 Task: Upload a photo "newpfp" to change your profile avatar.
Action: Mouse moved to (1104, 91)
Screenshot: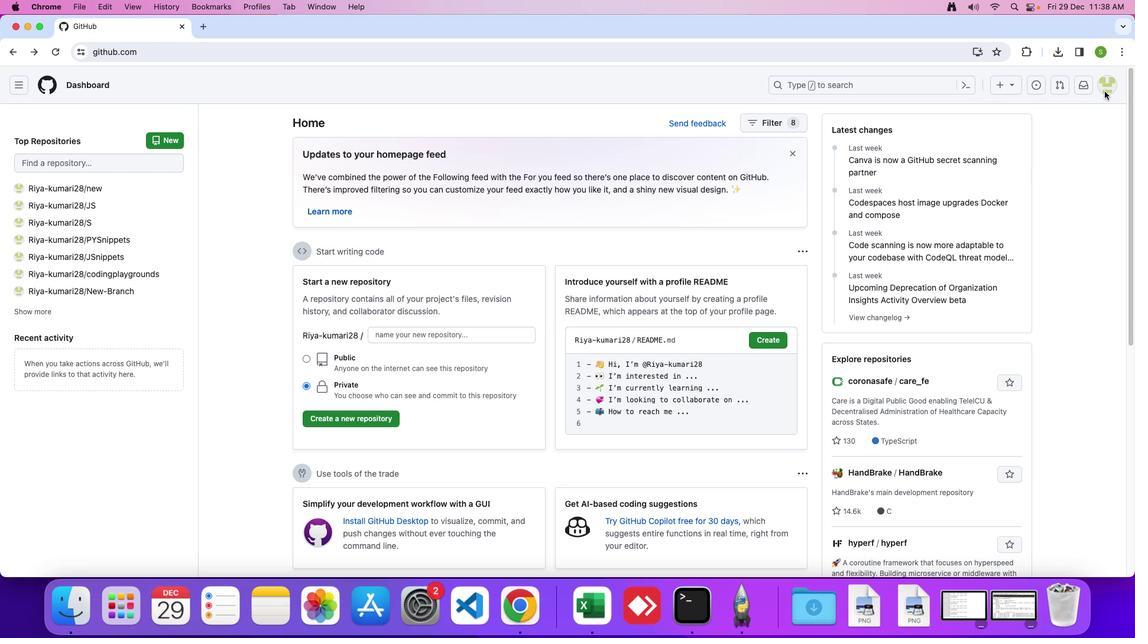
Action: Mouse pressed left at (1104, 91)
Screenshot: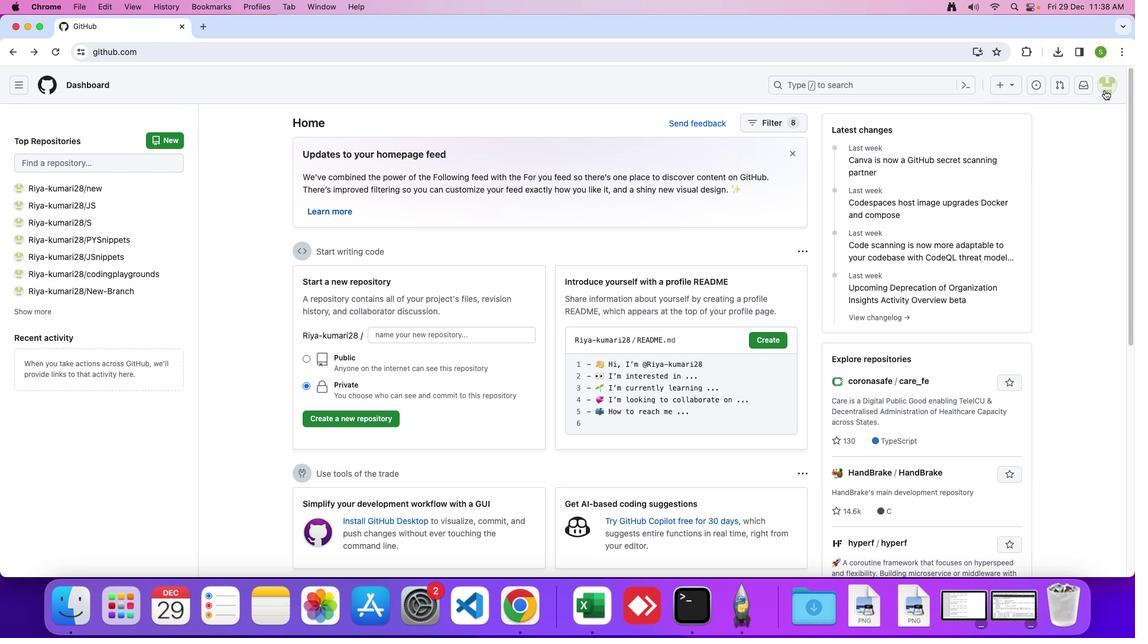 
Action: Mouse moved to (1105, 87)
Screenshot: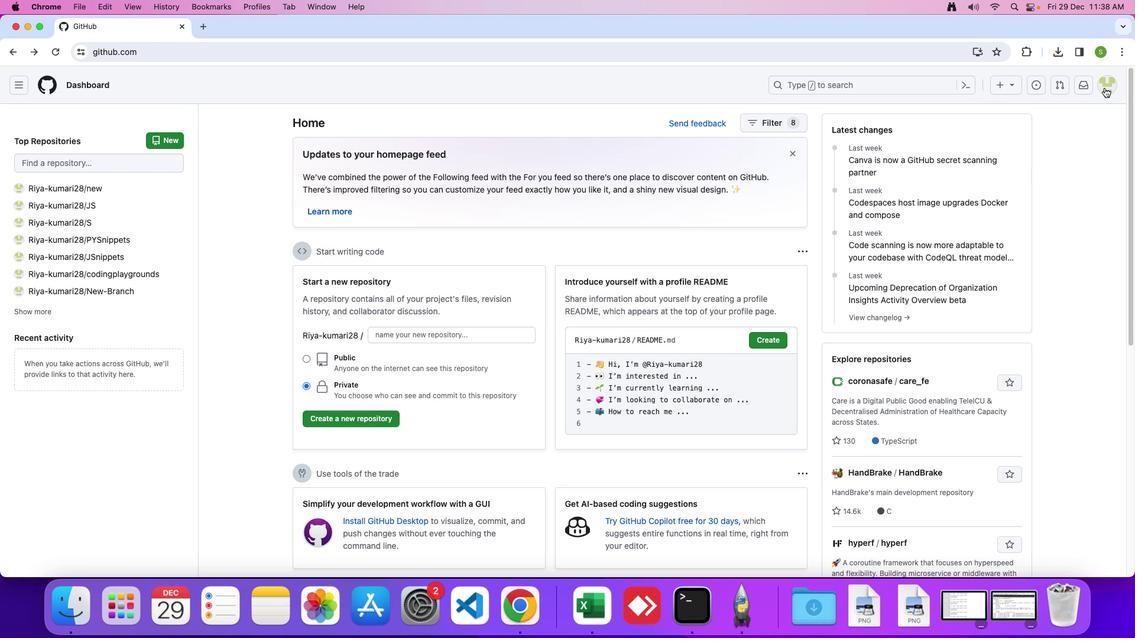 
Action: Mouse pressed left at (1105, 87)
Screenshot: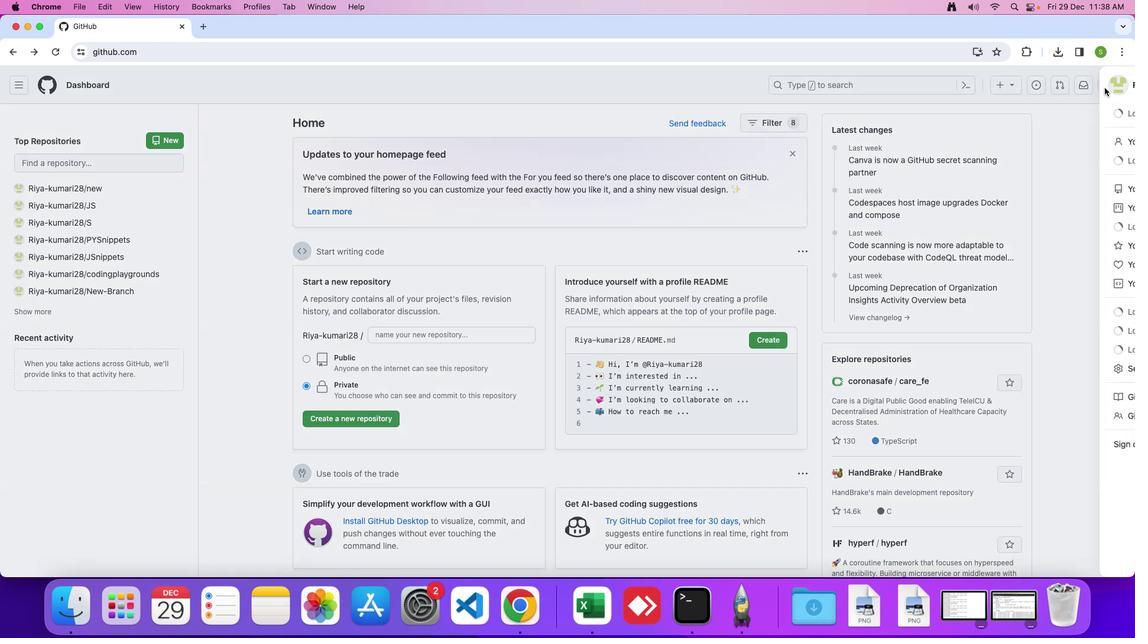 
Action: Mouse moved to (1001, 143)
Screenshot: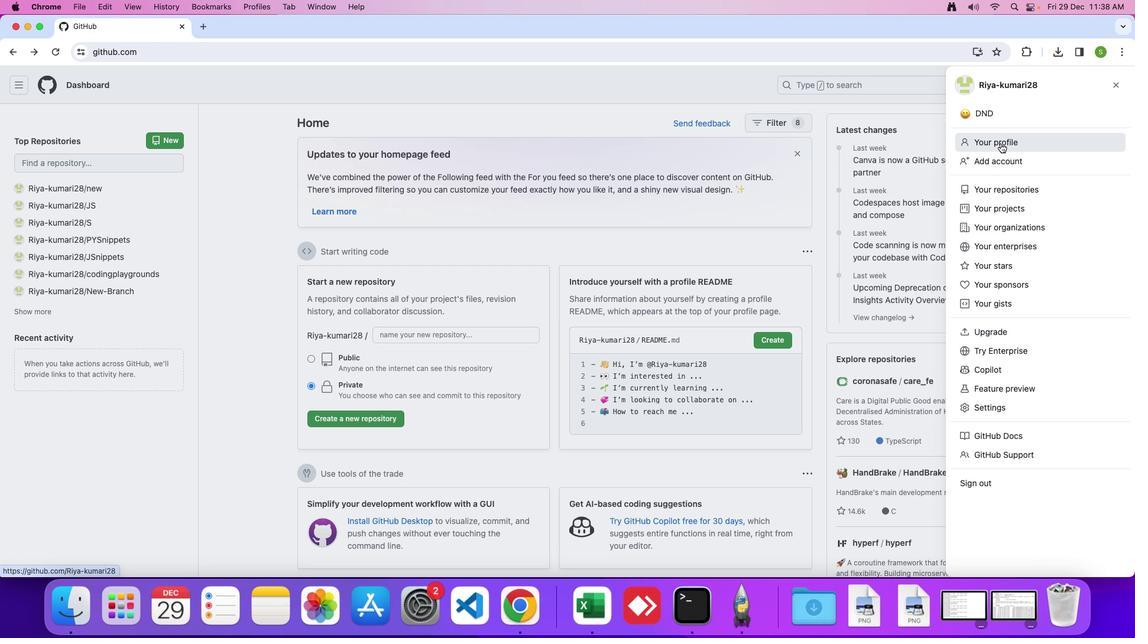 
Action: Mouse pressed left at (1001, 143)
Screenshot: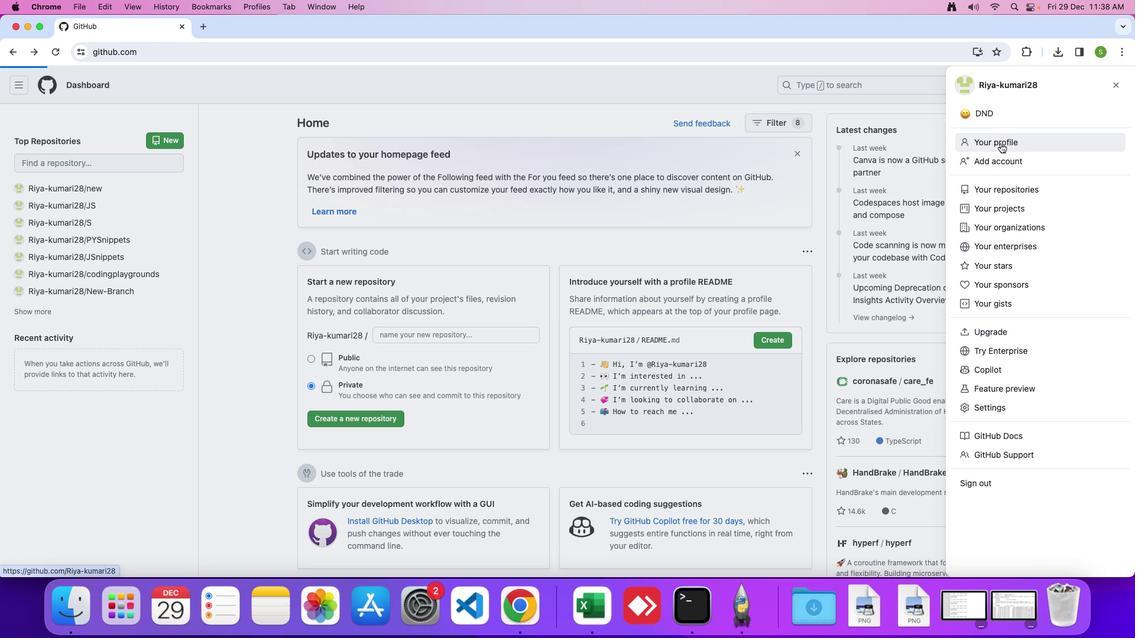 
Action: Mouse moved to (325, 255)
Screenshot: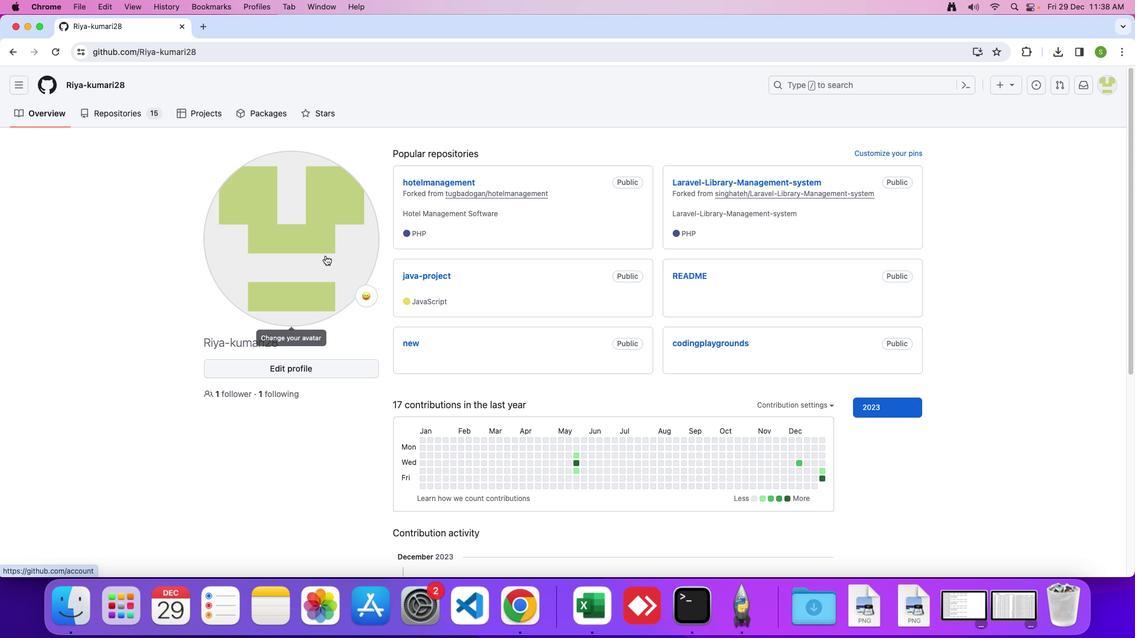 
Action: Mouse pressed left at (325, 255)
Screenshot: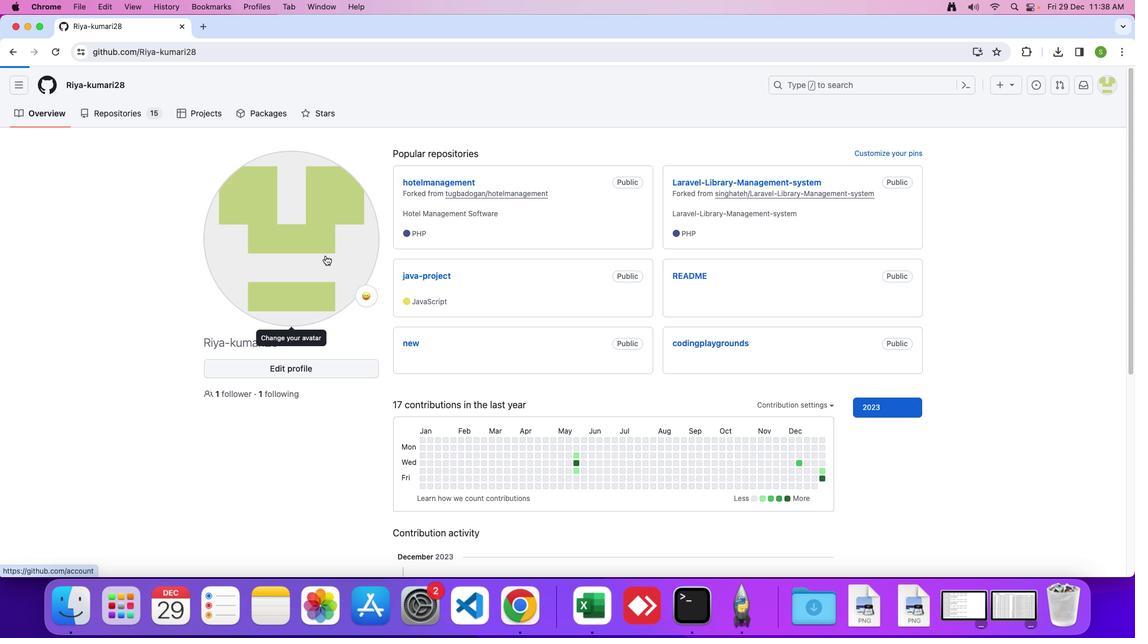 
Action: Mouse moved to (810, 274)
Screenshot: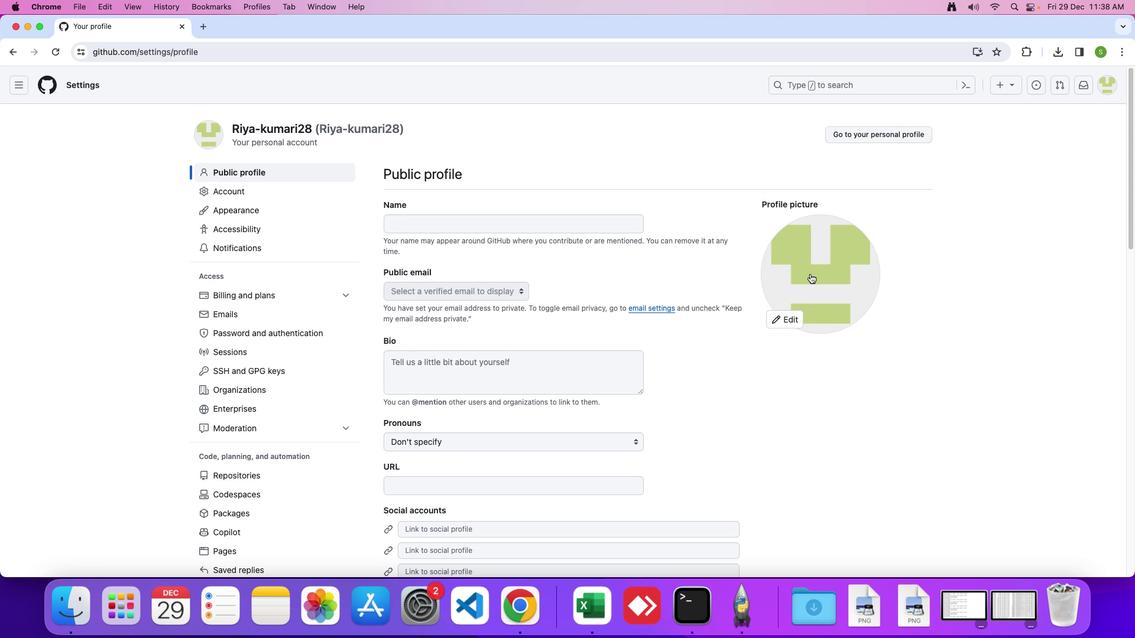 
Action: Mouse pressed left at (810, 274)
Screenshot: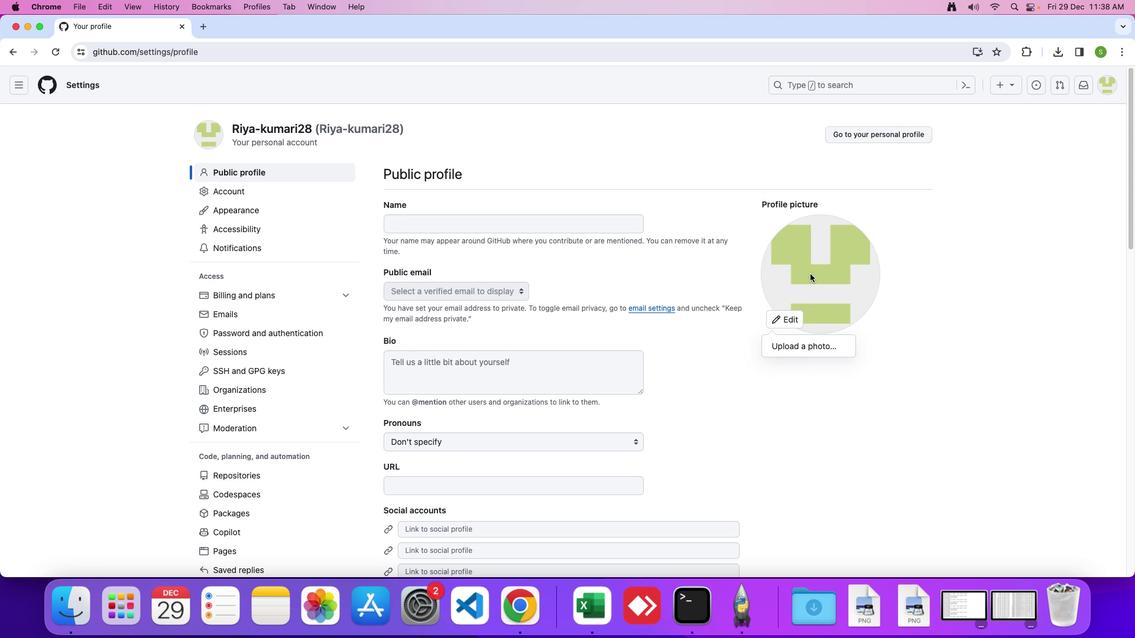 
Action: Mouse moved to (804, 350)
Screenshot: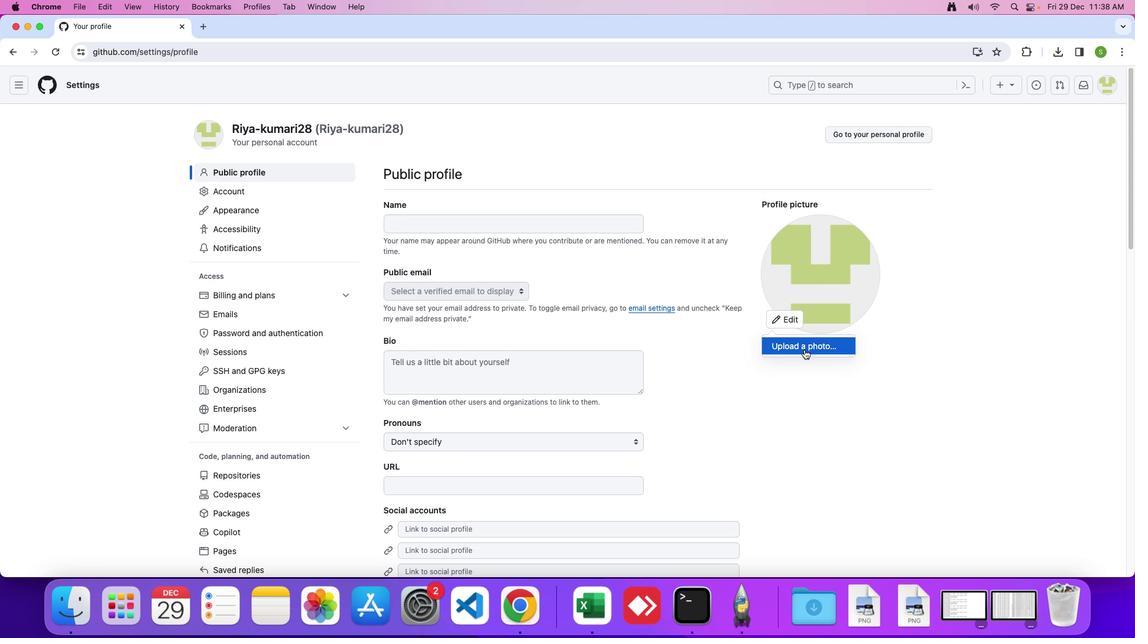 
Action: Mouse pressed left at (804, 350)
Screenshot: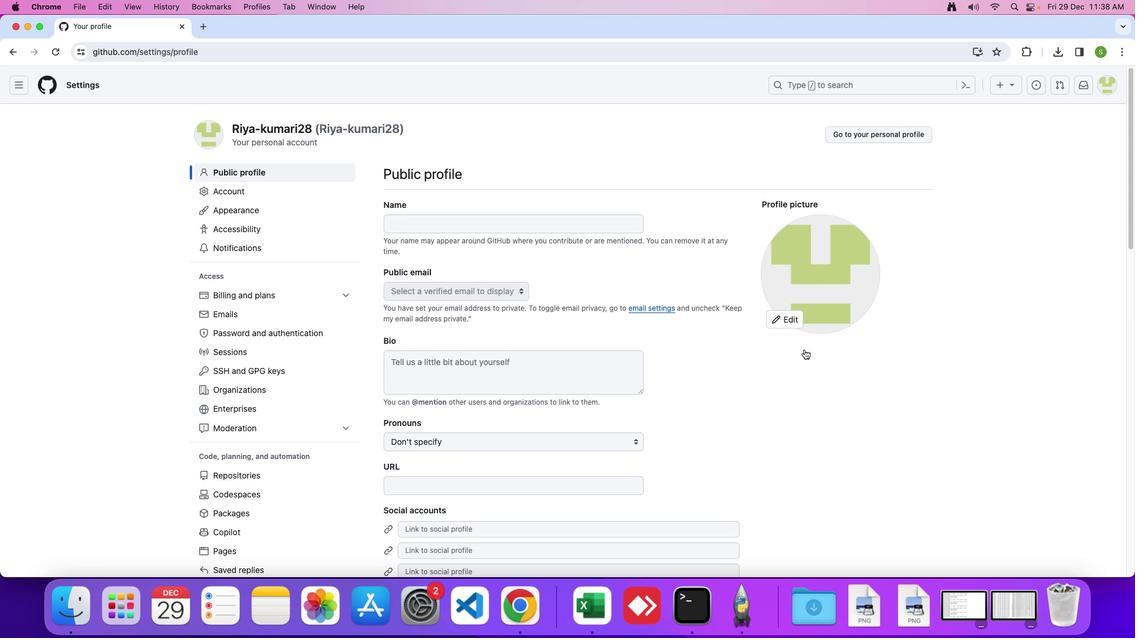 
Action: Mouse moved to (370, 352)
Screenshot: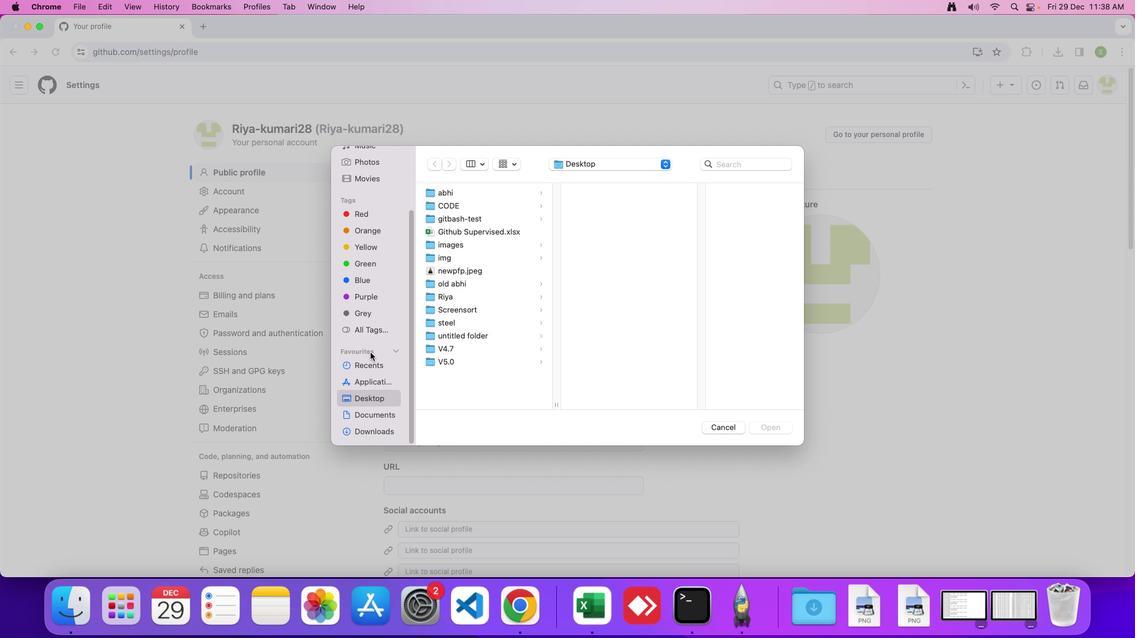 
Action: Mouse scrolled (370, 352) with delta (0, 0)
Screenshot: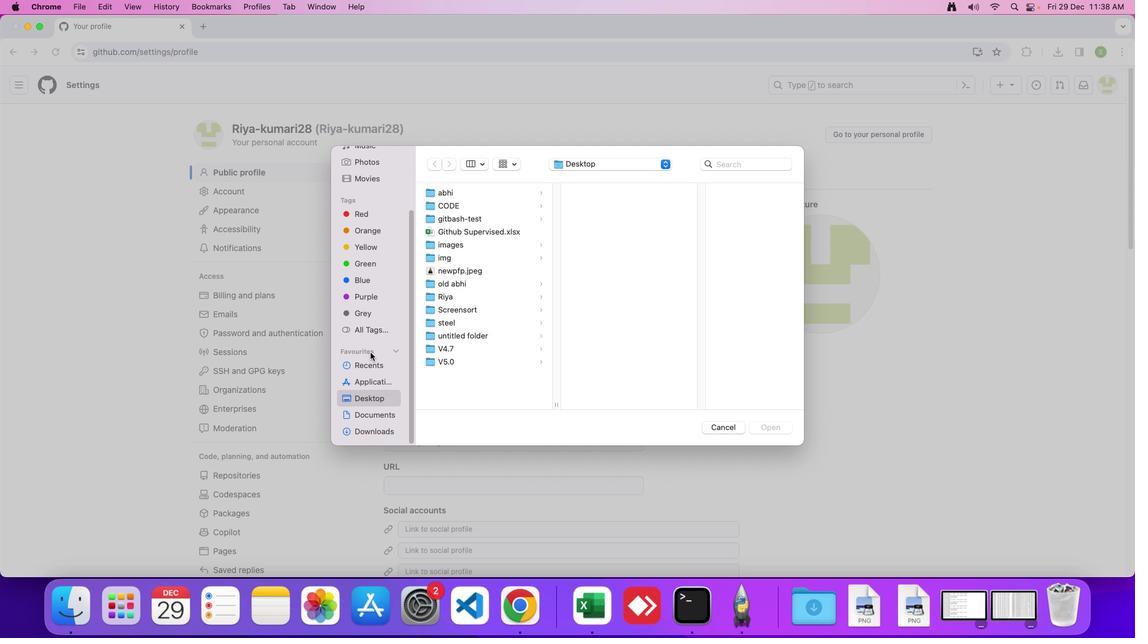 
Action: Mouse scrolled (370, 352) with delta (0, 0)
Screenshot: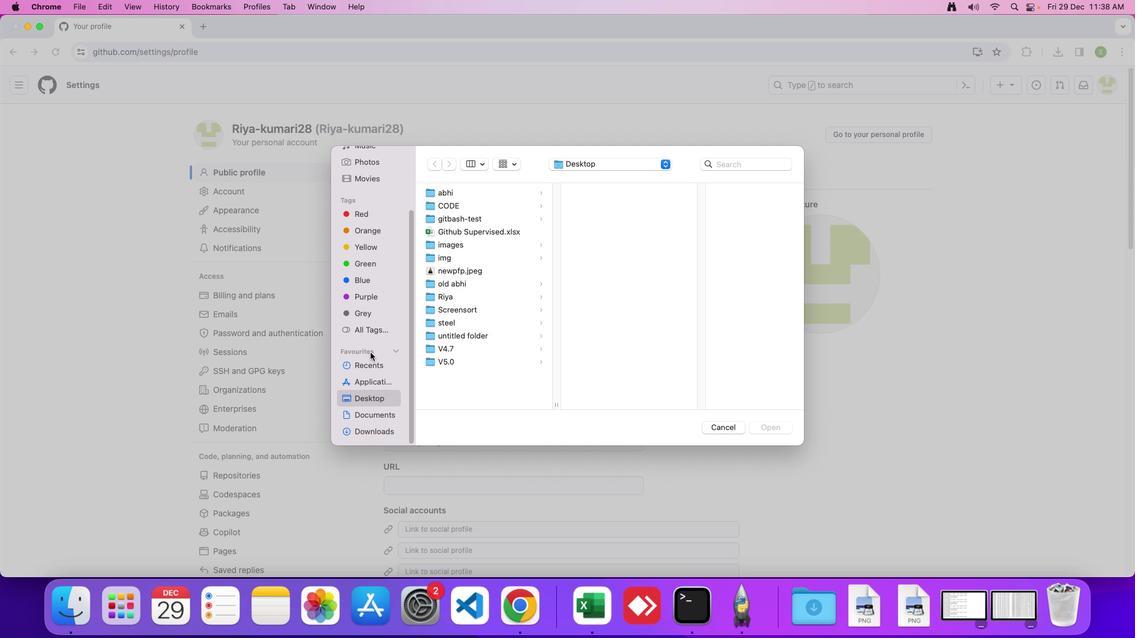 
Action: Mouse scrolled (370, 352) with delta (0, -2)
Screenshot: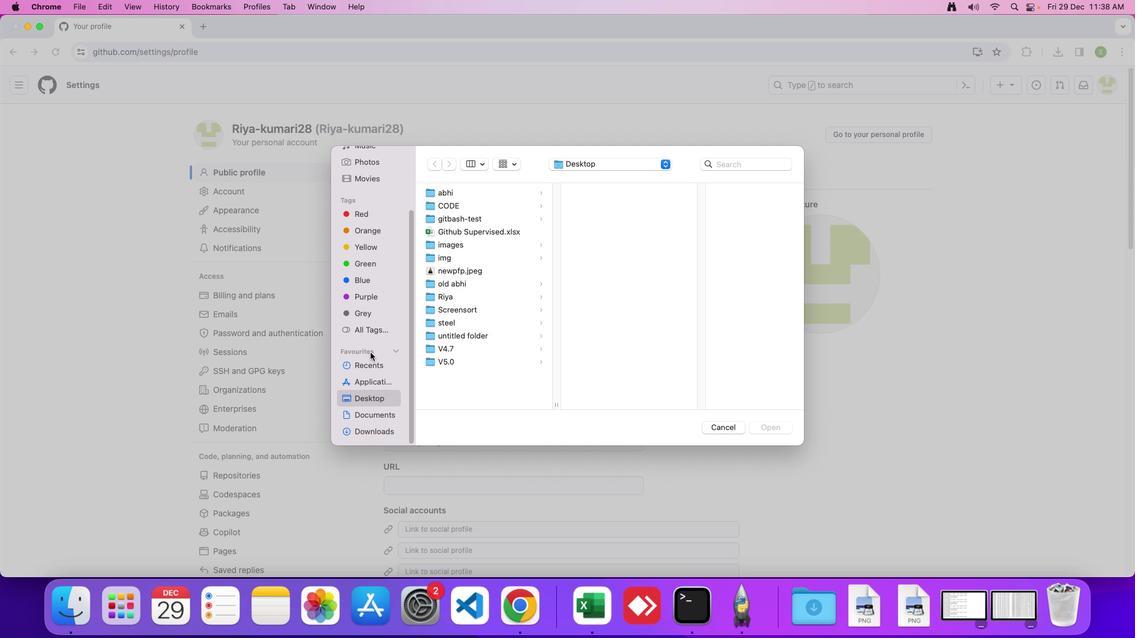 
Action: Mouse moved to (370, 399)
Screenshot: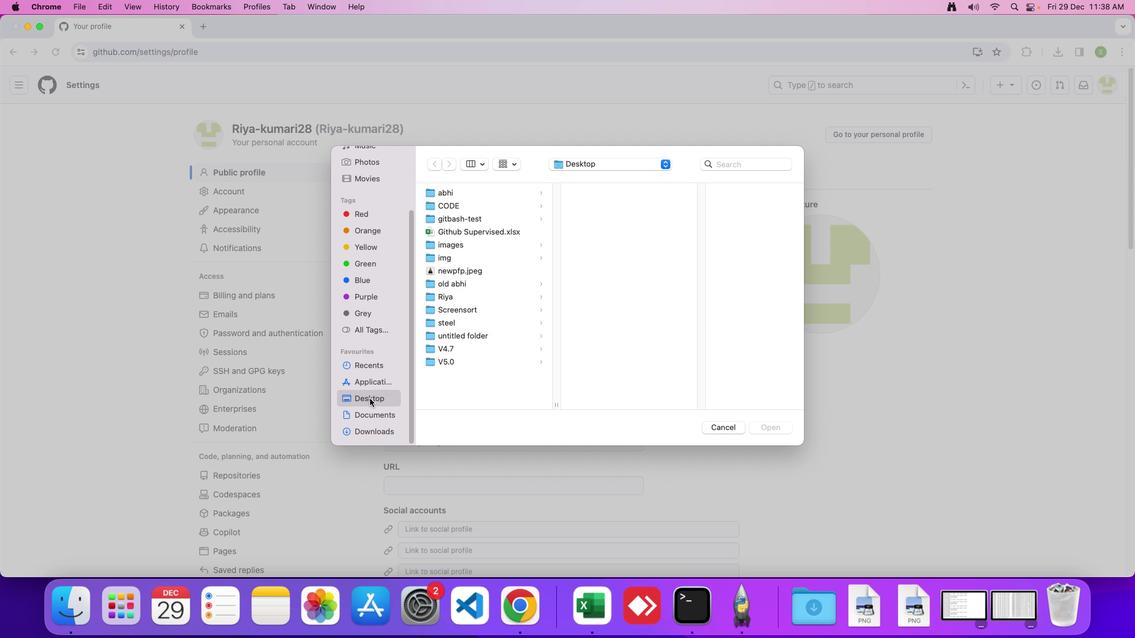 
Action: Mouse pressed left at (370, 399)
Screenshot: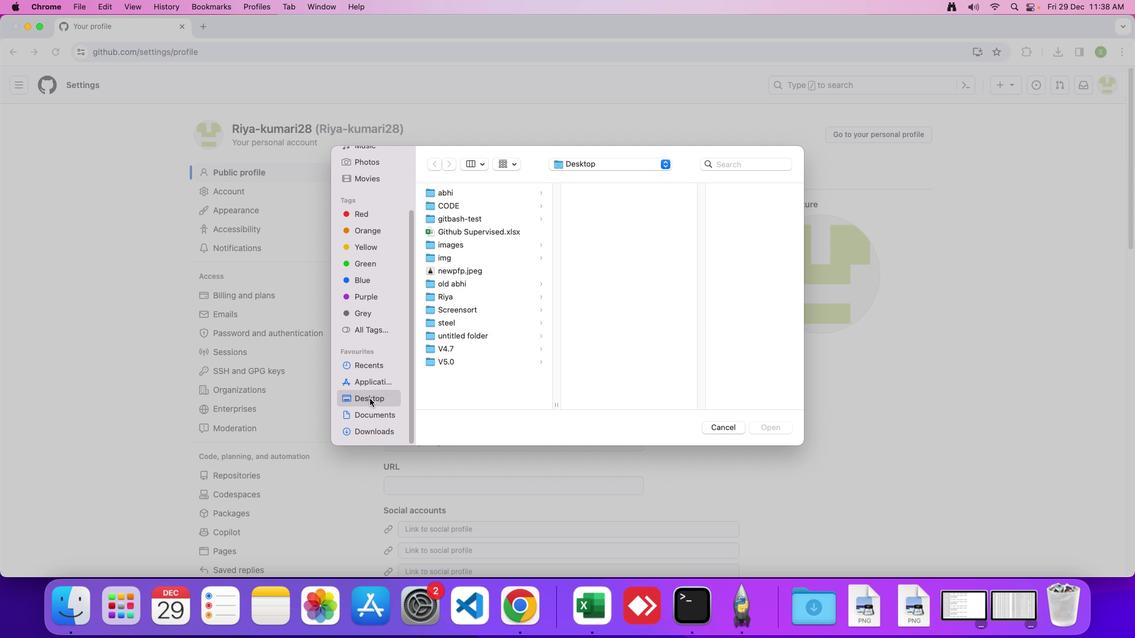 
Action: Mouse moved to (462, 271)
Screenshot: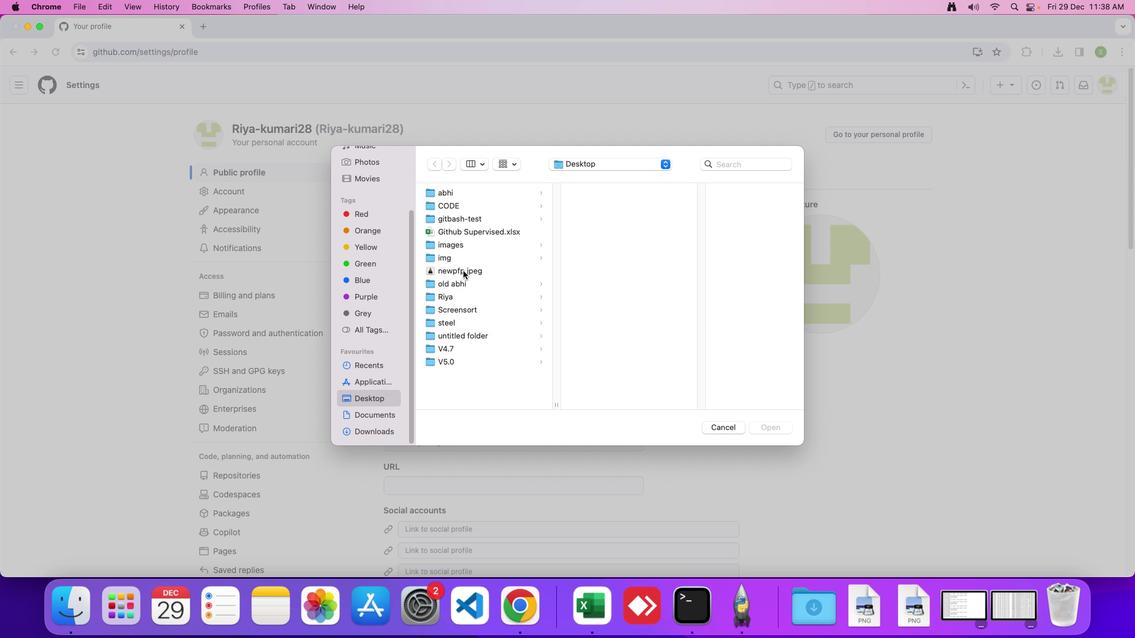
Action: Mouse pressed left at (462, 271)
Screenshot: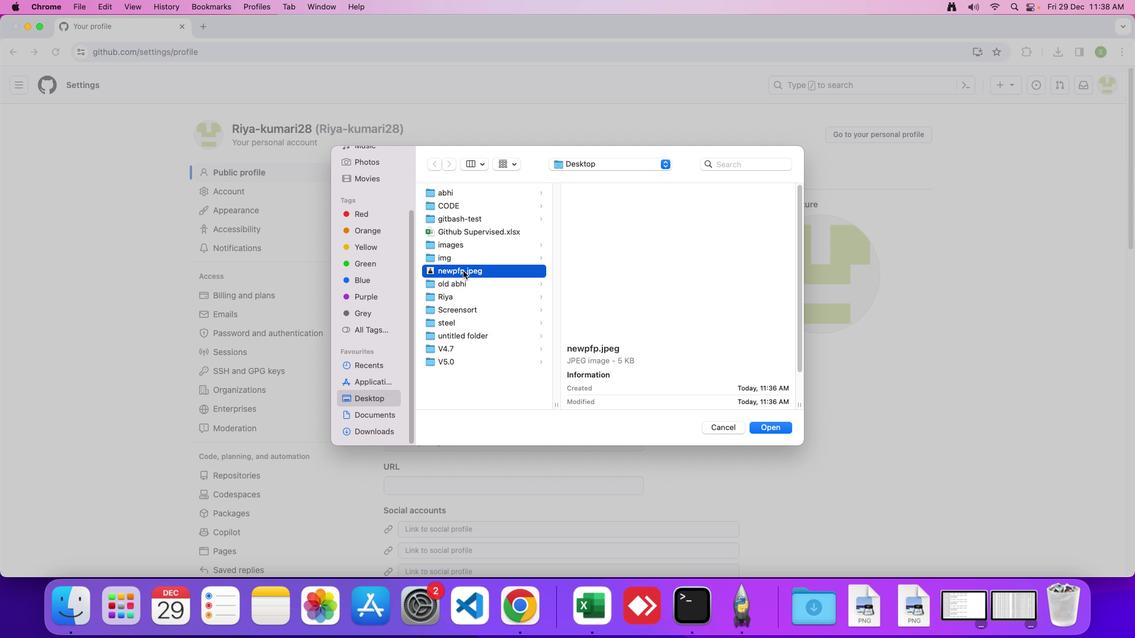 
Action: Mouse moved to (764, 428)
Screenshot: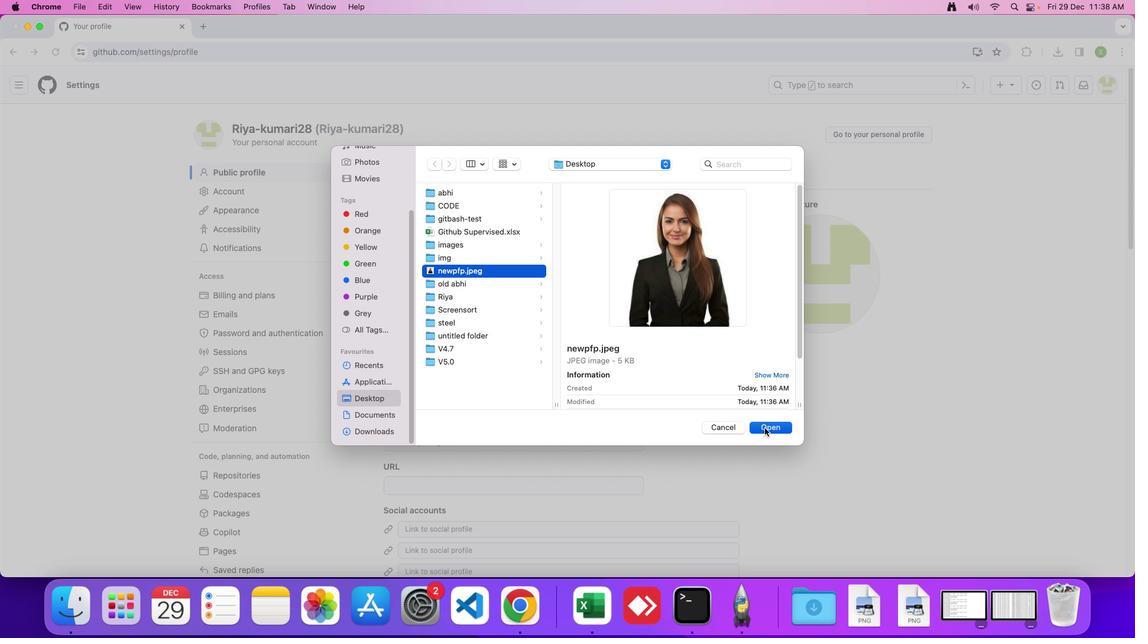 
Action: Mouse pressed left at (764, 428)
Screenshot: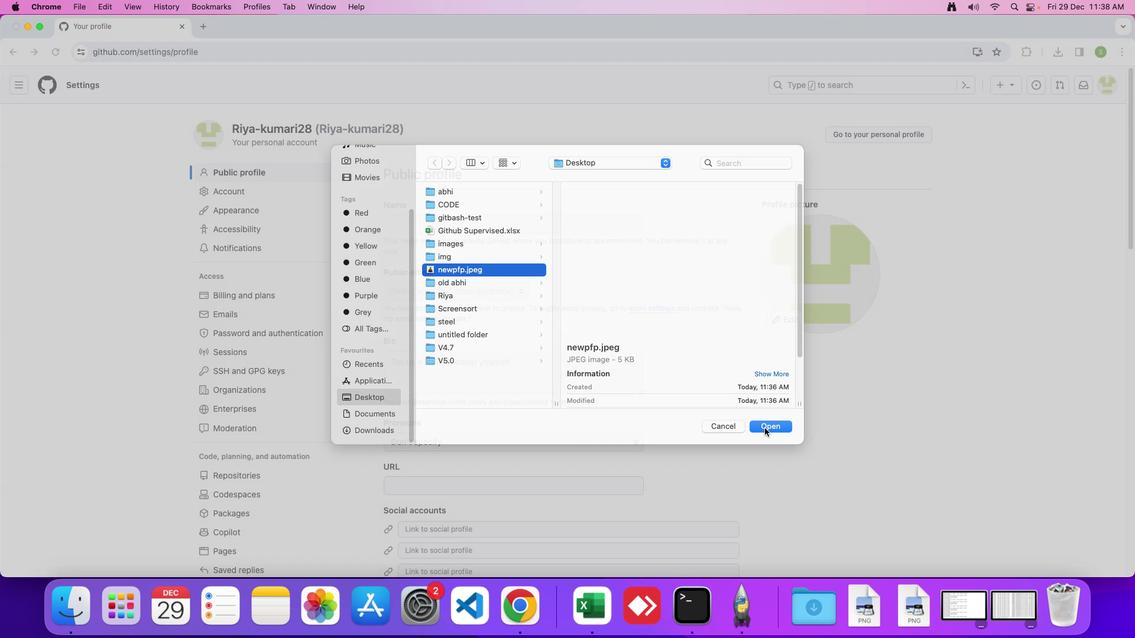 
Action: Mouse moved to (554, 431)
Screenshot: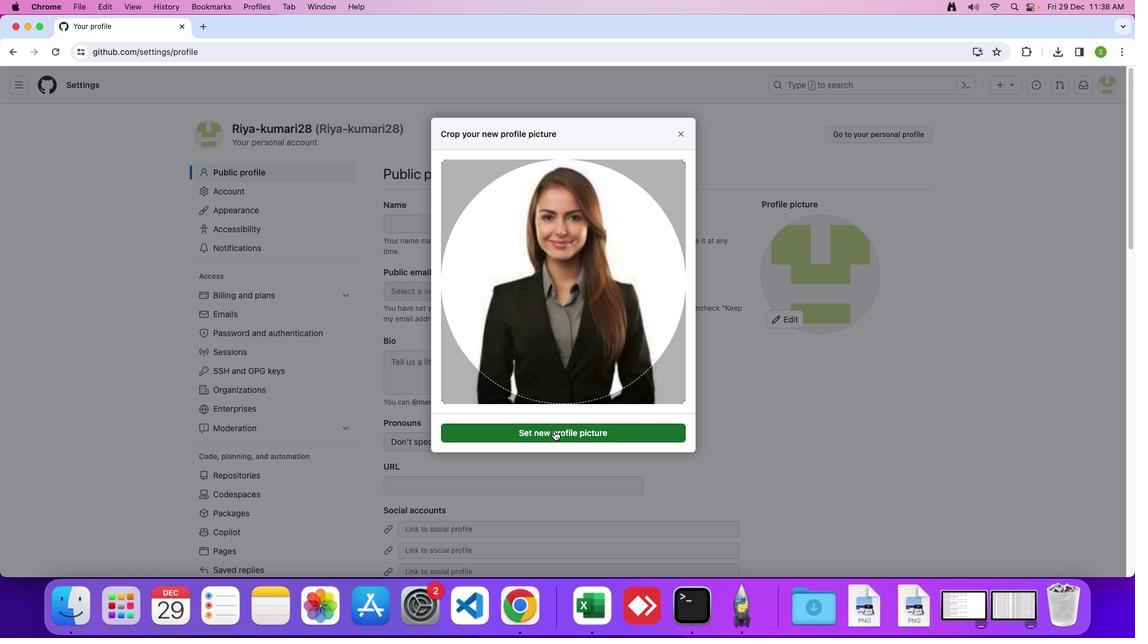 
Action: Mouse pressed left at (554, 431)
Screenshot: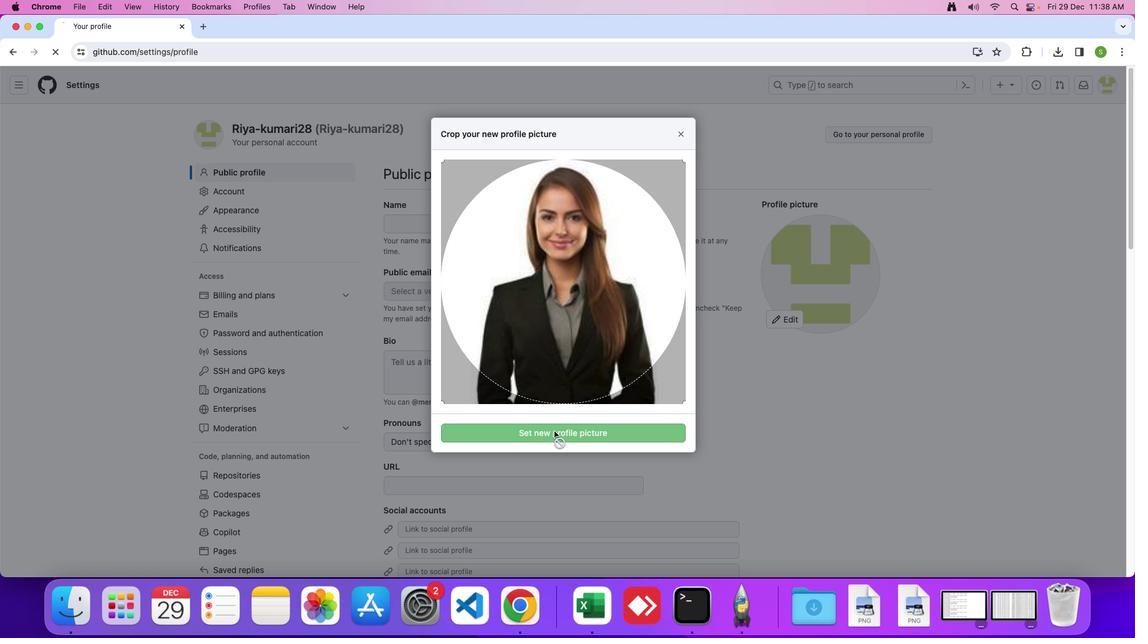 
Action: Mouse moved to (564, 432)
Screenshot: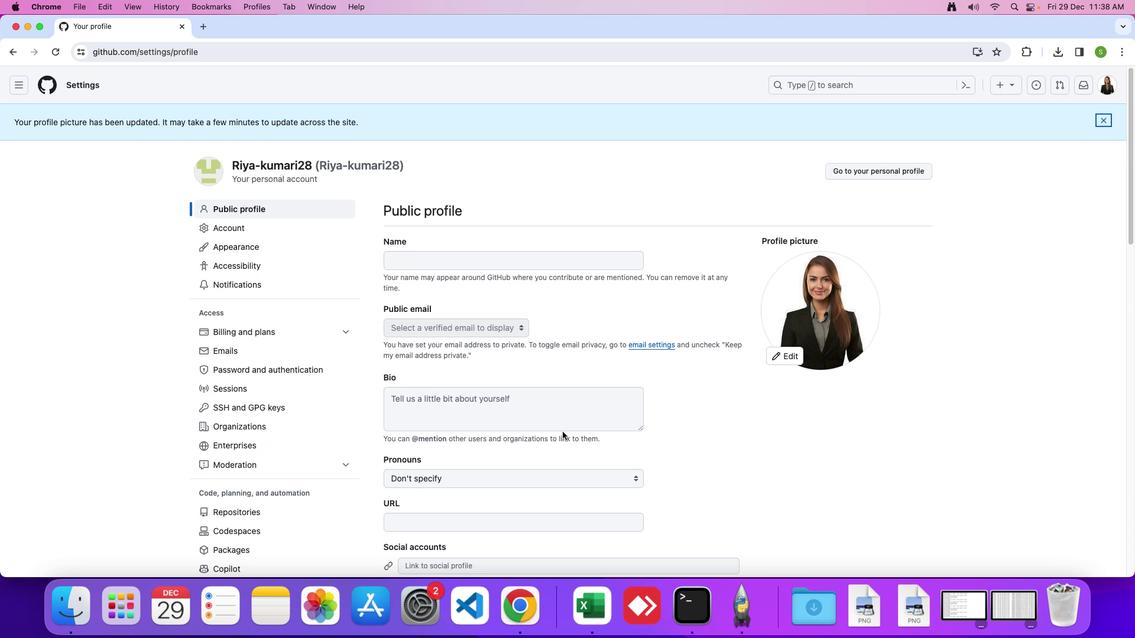 
